 Task: Add a signature Charlotte Hill containing Kindly, Charlotte Hill to email address softage.10@softage.net and add a folder Crisis communications
Action: Mouse moved to (94, 100)
Screenshot: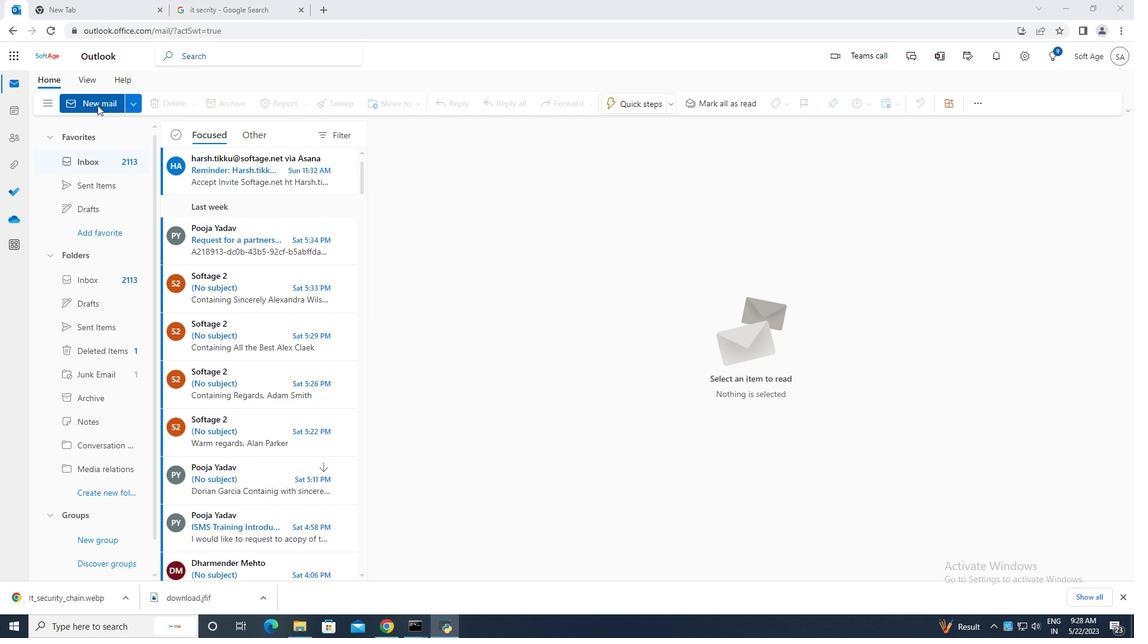 
Action: Mouse pressed left at (94, 100)
Screenshot: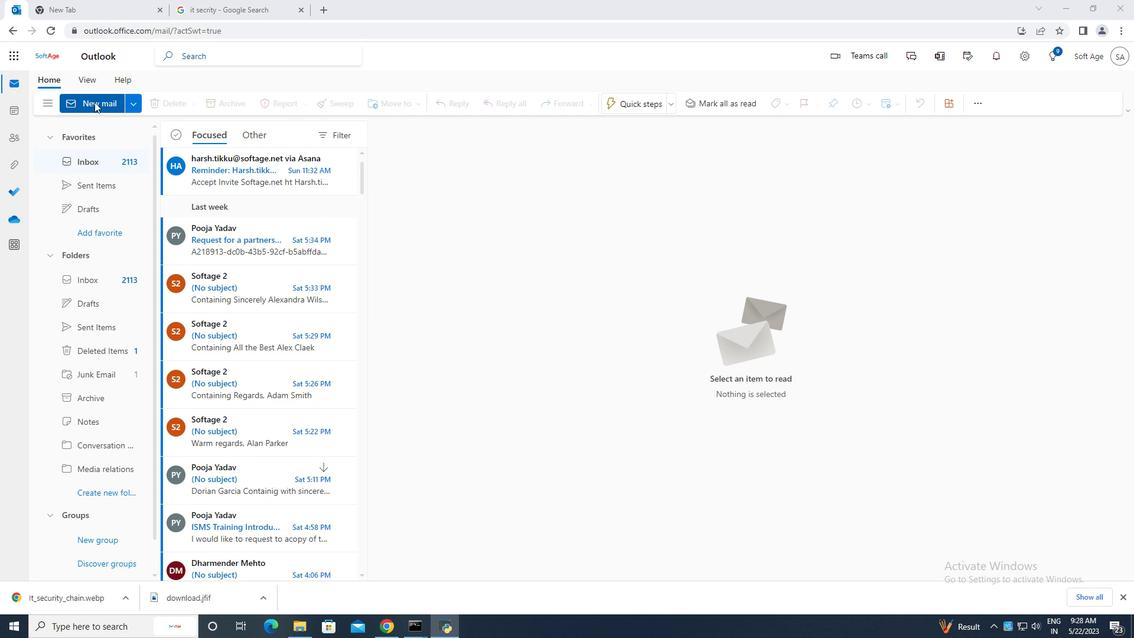 
Action: Mouse moved to (760, 106)
Screenshot: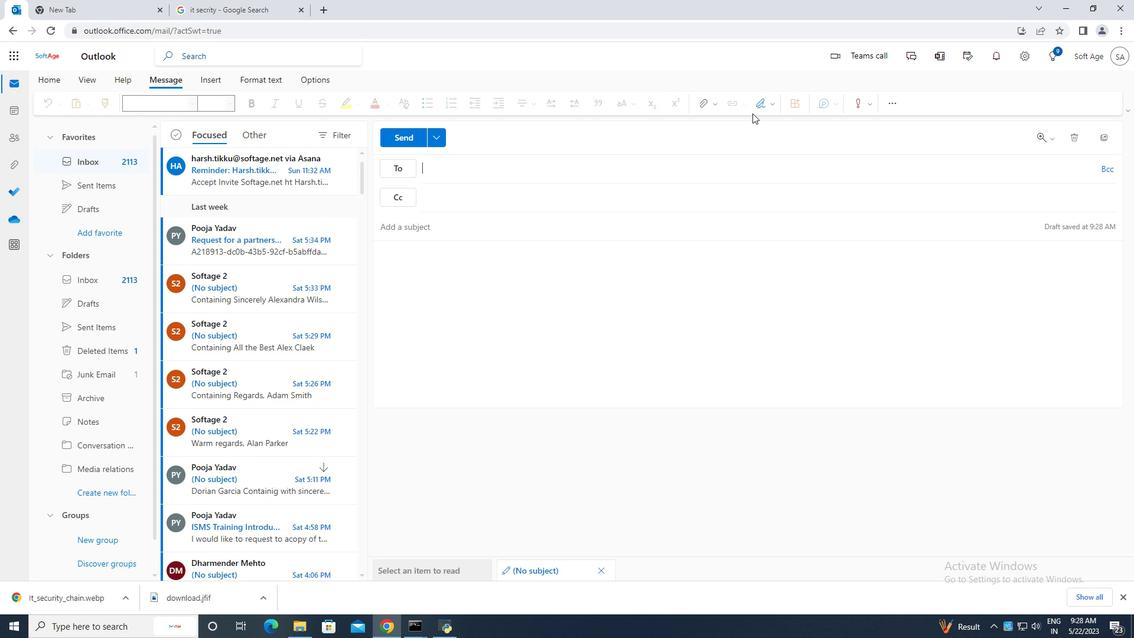 
Action: Mouse pressed left at (760, 106)
Screenshot: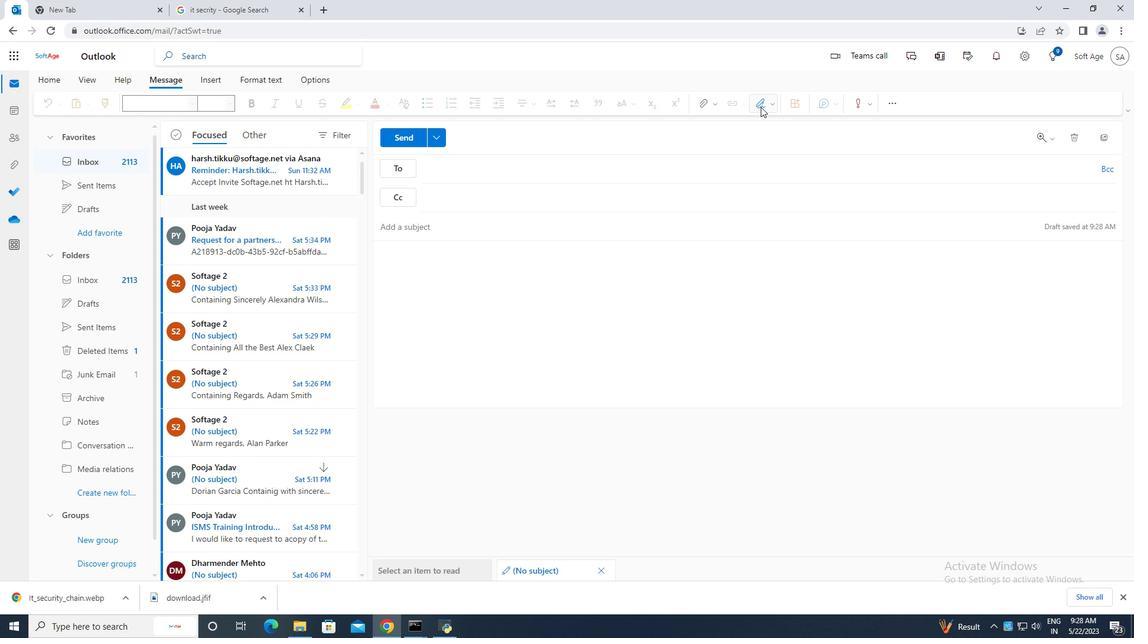 
Action: Mouse moved to (735, 153)
Screenshot: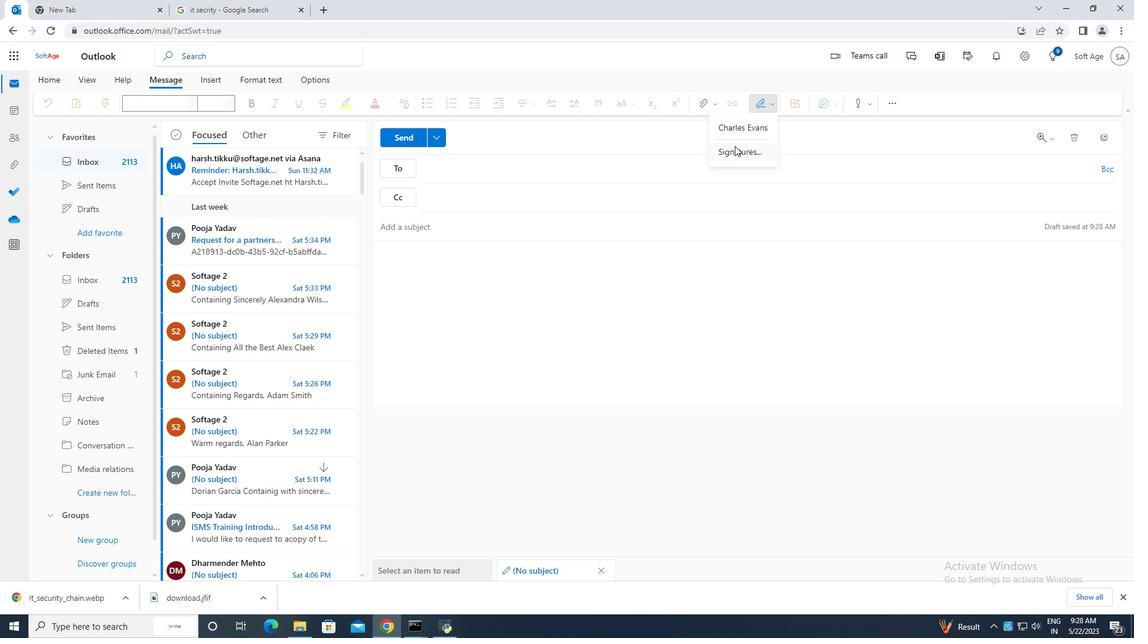 
Action: Mouse pressed left at (735, 153)
Screenshot: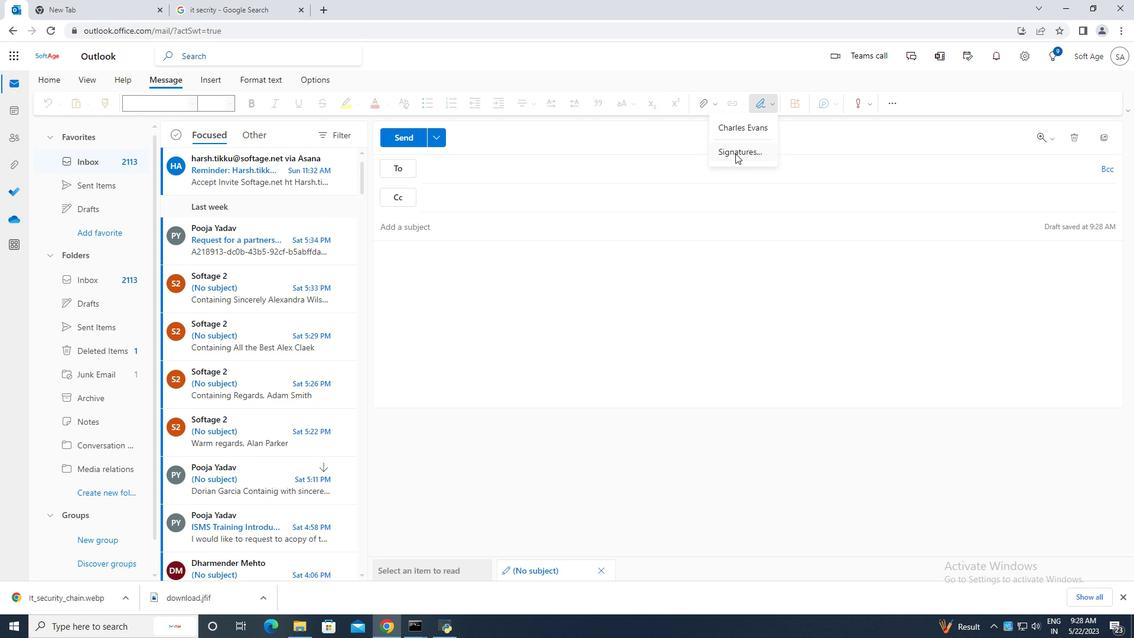 
Action: Mouse moved to (809, 200)
Screenshot: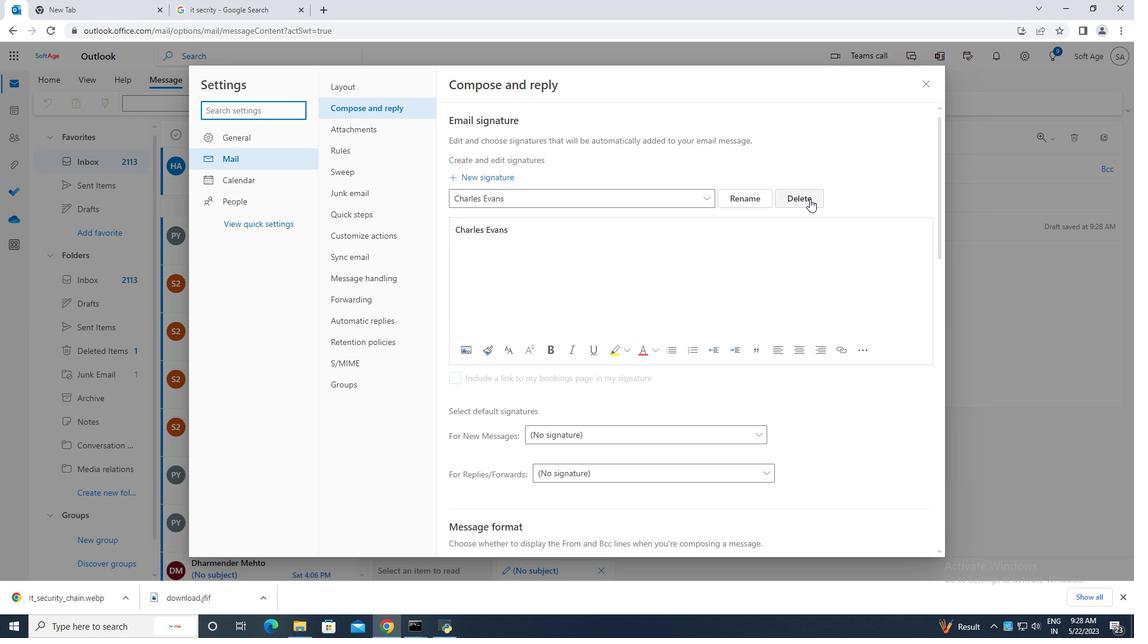 
Action: Mouse pressed left at (809, 200)
Screenshot: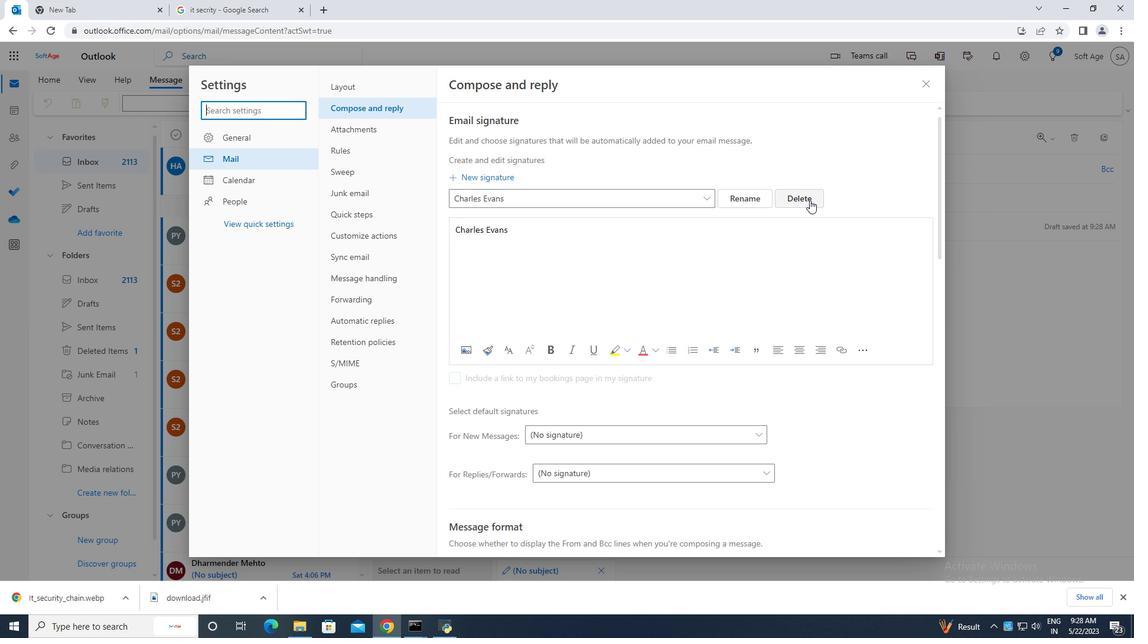 
Action: Mouse moved to (509, 200)
Screenshot: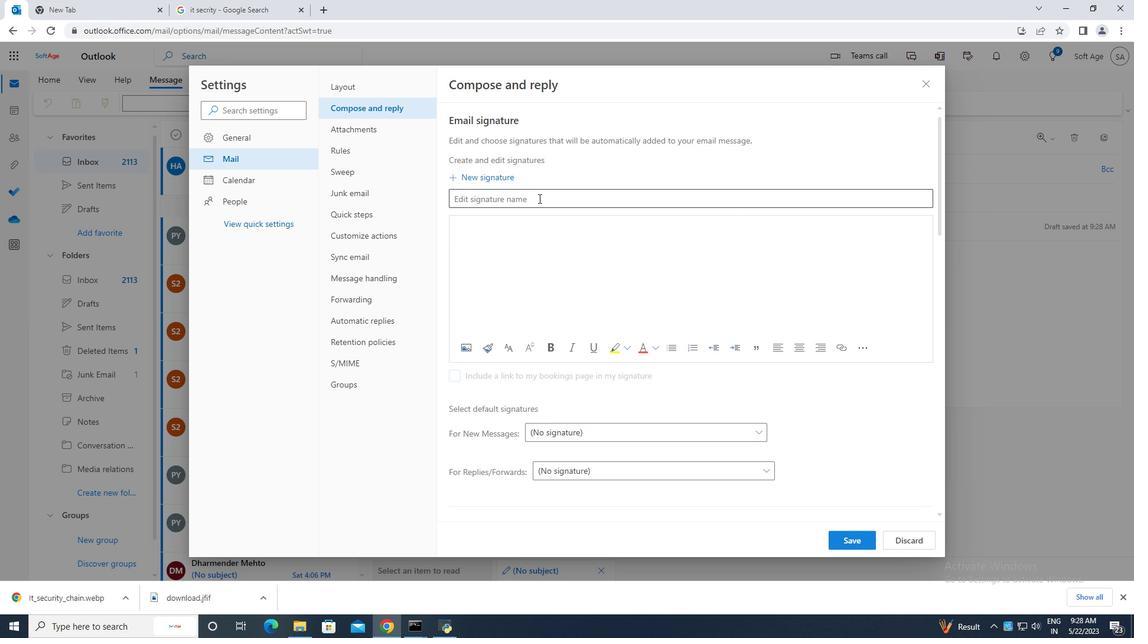 
Action: Mouse pressed left at (509, 200)
Screenshot: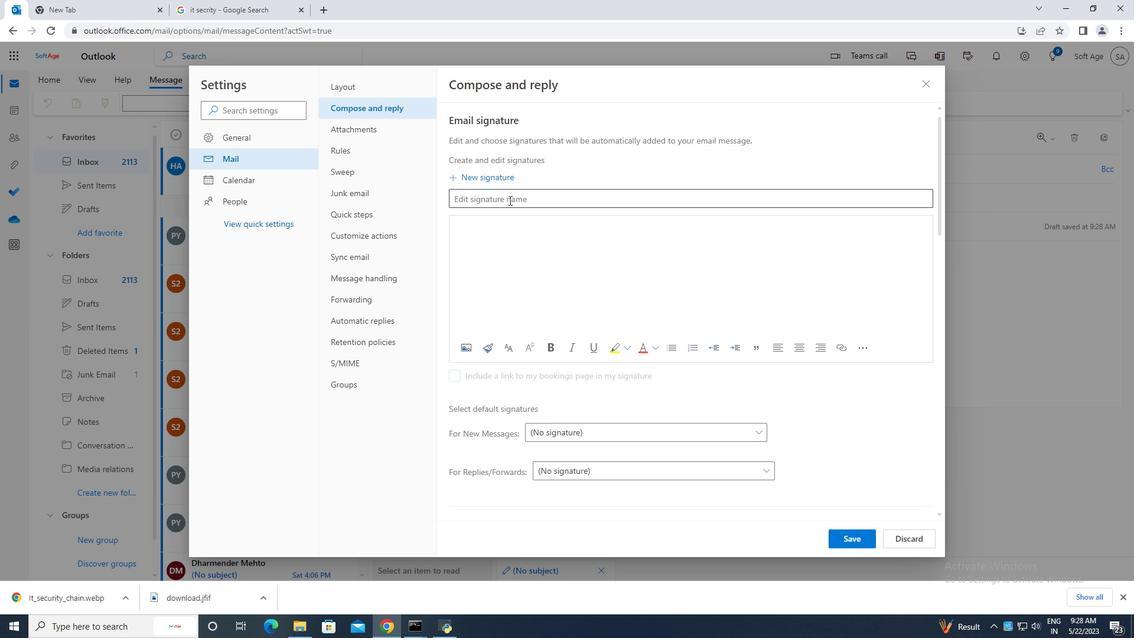 
Action: Mouse moved to (510, 197)
Screenshot: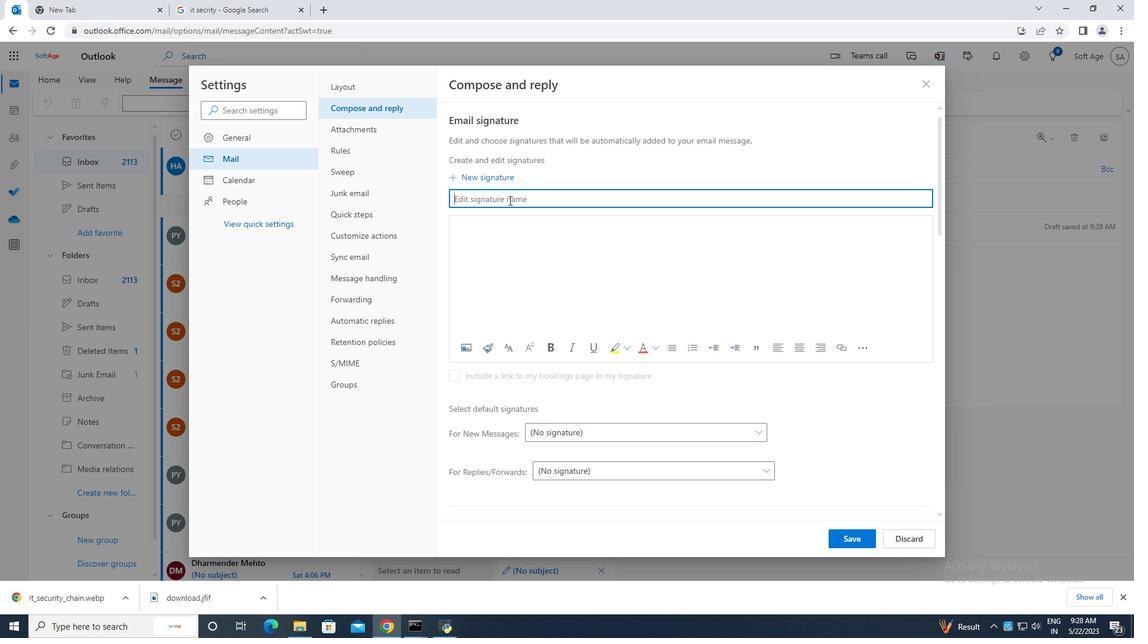 
Action: Key pressed <Key.caps_lock>C<Key.caps_lock>harlotte<Key.space><Key.caps_lock>H<Key.caps_lock>ill
Screenshot: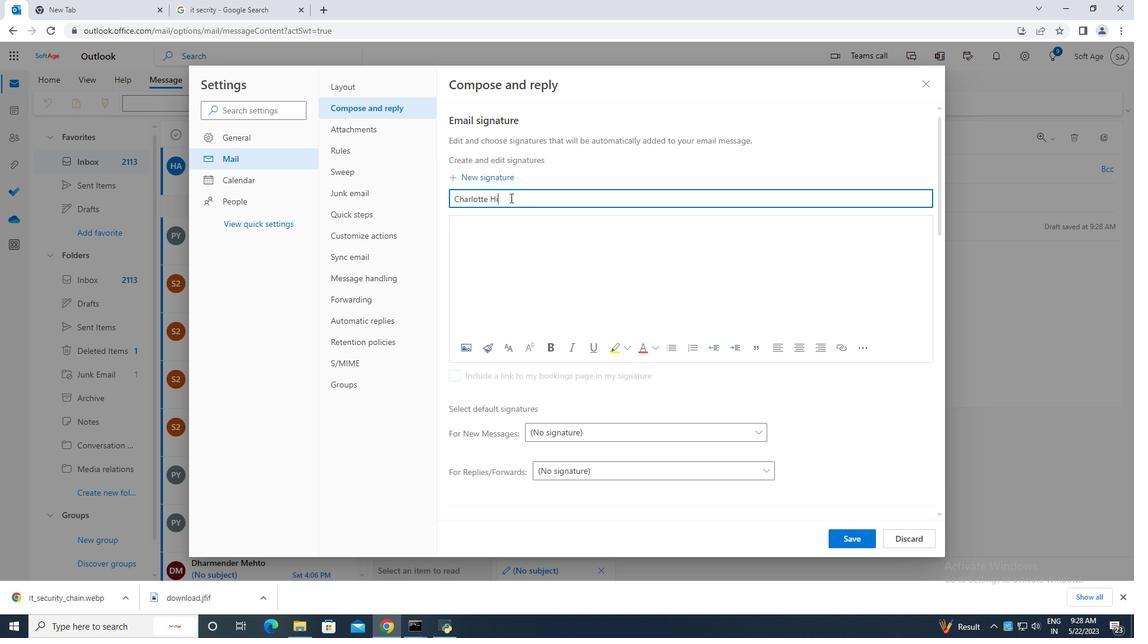 
Action: Mouse moved to (495, 226)
Screenshot: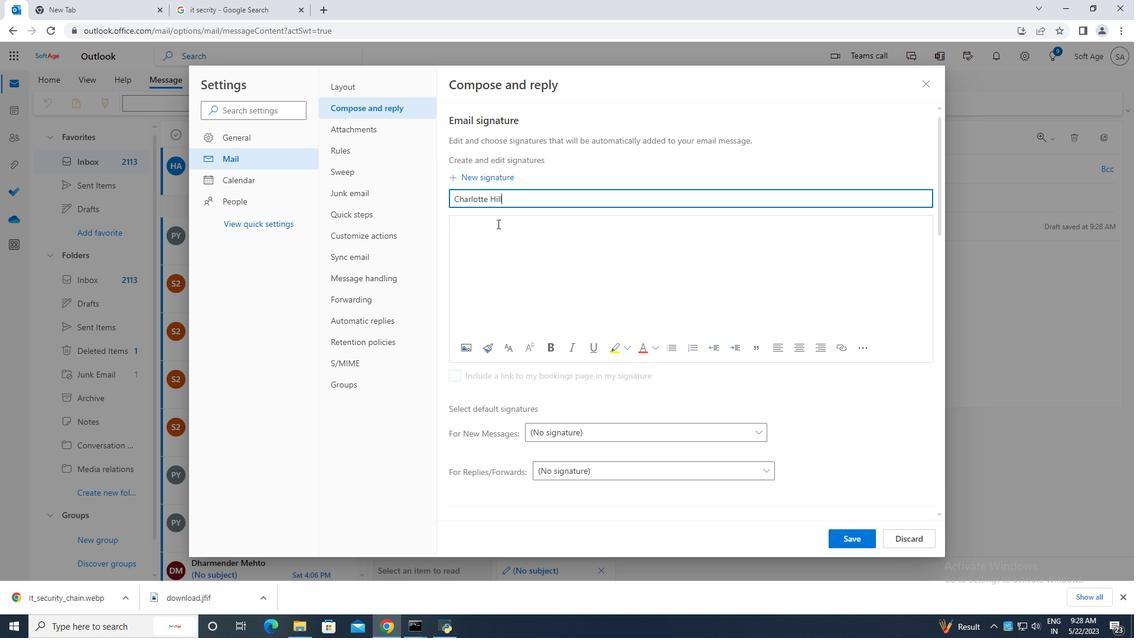
Action: Mouse pressed left at (495, 226)
Screenshot: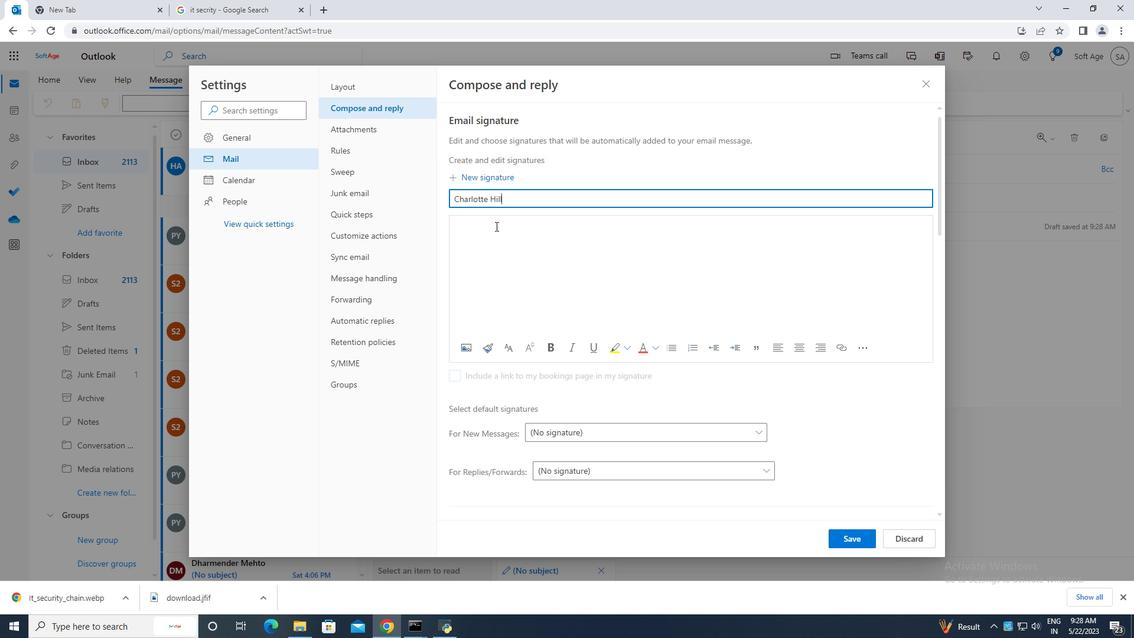
Action: Key pressed <Key.caps_lock>C<Key.caps_lock>harlotte<Key.space><Key.caps_lock>H<Key.caps_lock>ill
Screenshot: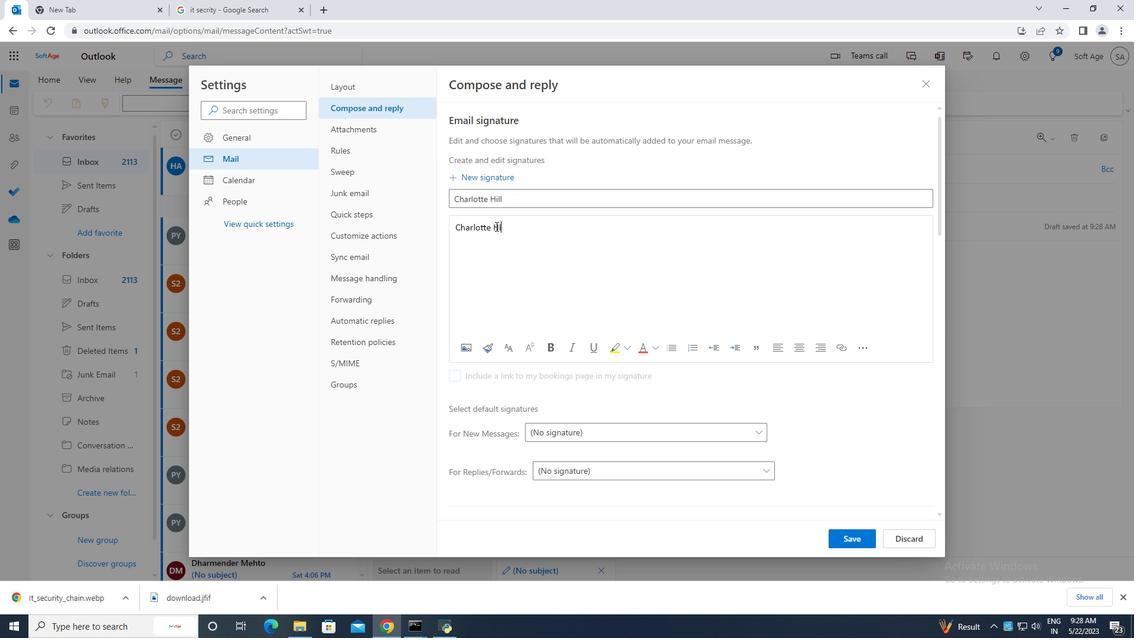 
Action: Mouse moved to (843, 540)
Screenshot: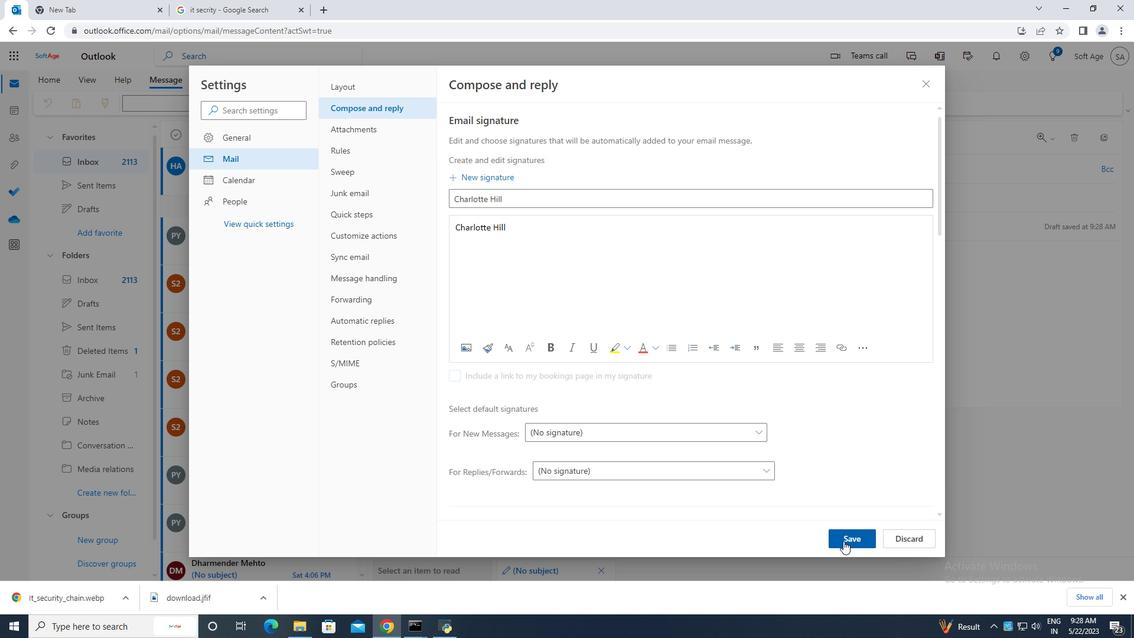
Action: Mouse pressed left at (843, 540)
Screenshot: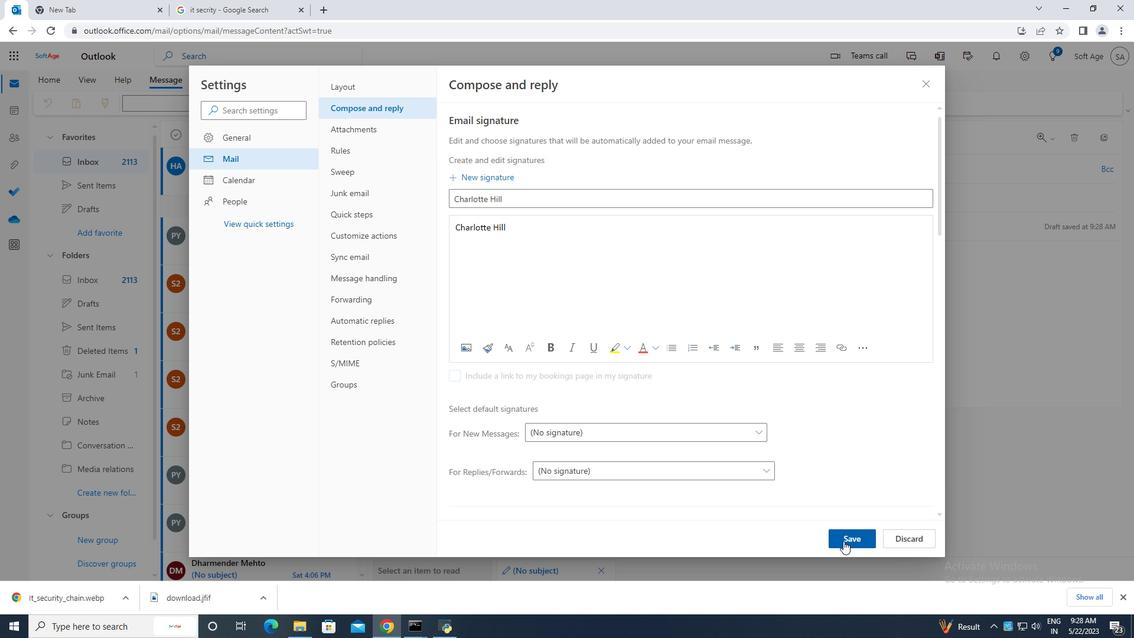 
Action: Mouse moved to (923, 86)
Screenshot: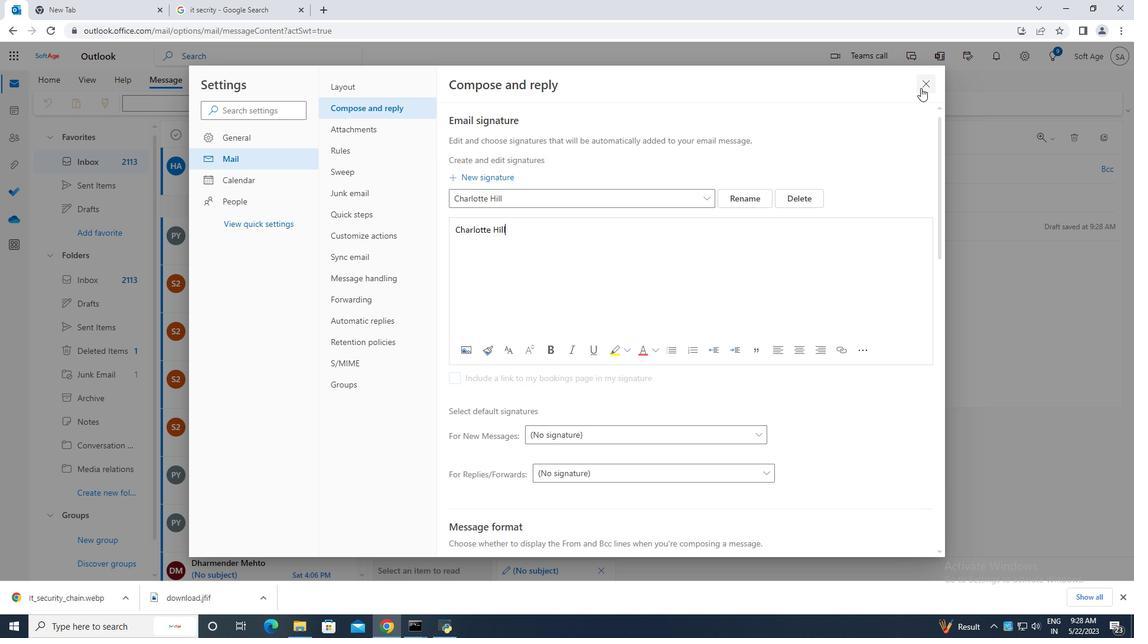 
Action: Mouse pressed left at (923, 86)
Screenshot: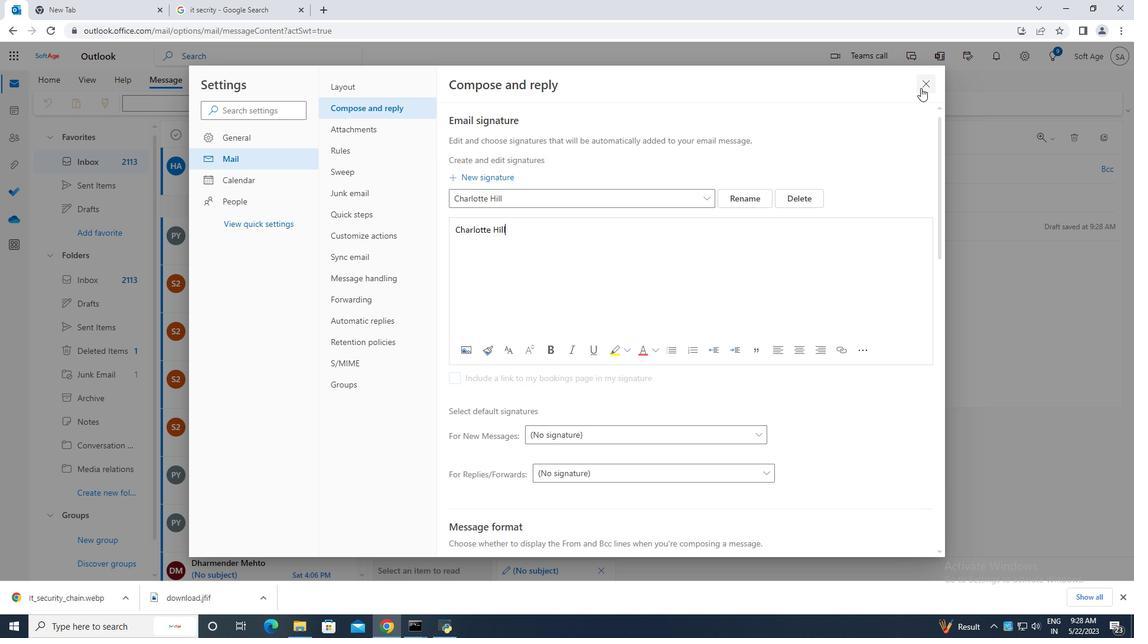
Action: Mouse moved to (770, 109)
Screenshot: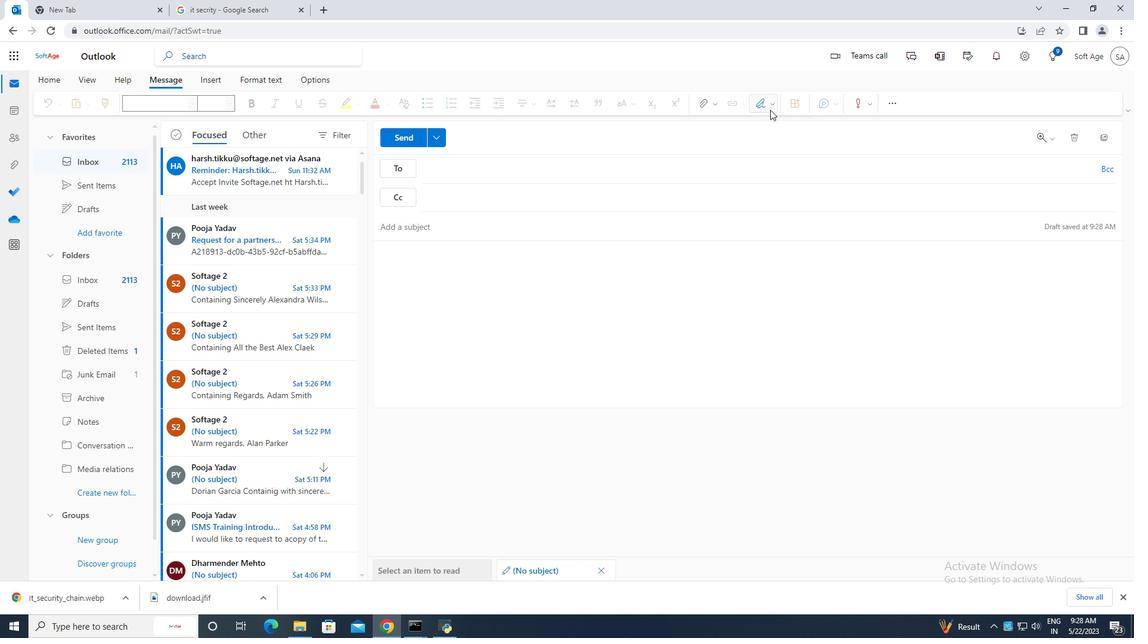 
Action: Mouse pressed left at (770, 109)
Screenshot: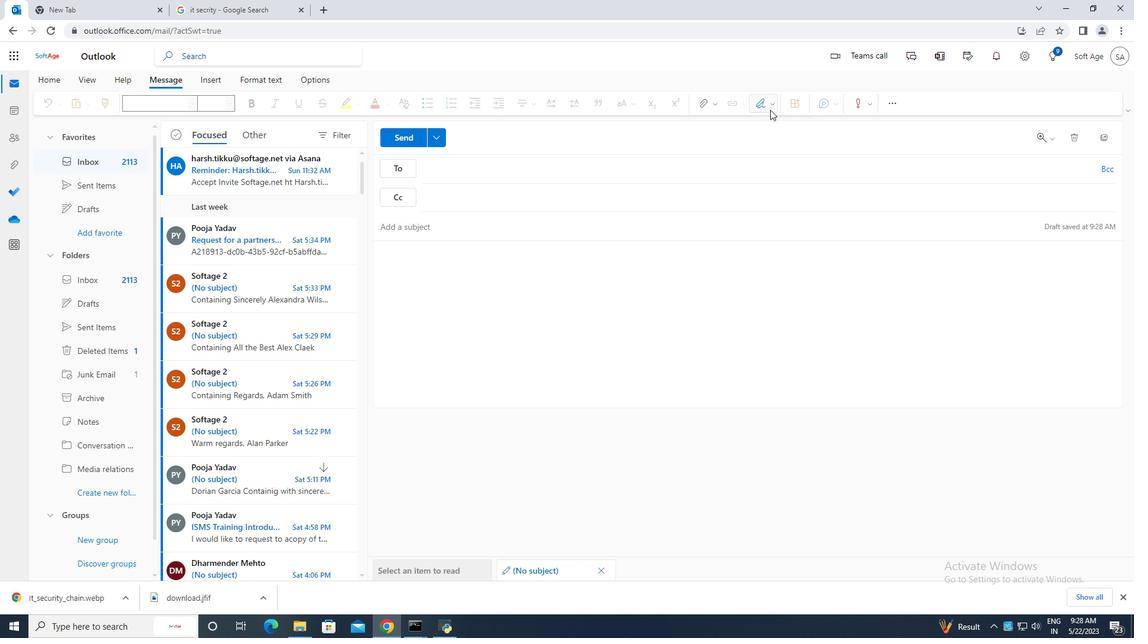 
Action: Mouse moved to (762, 126)
Screenshot: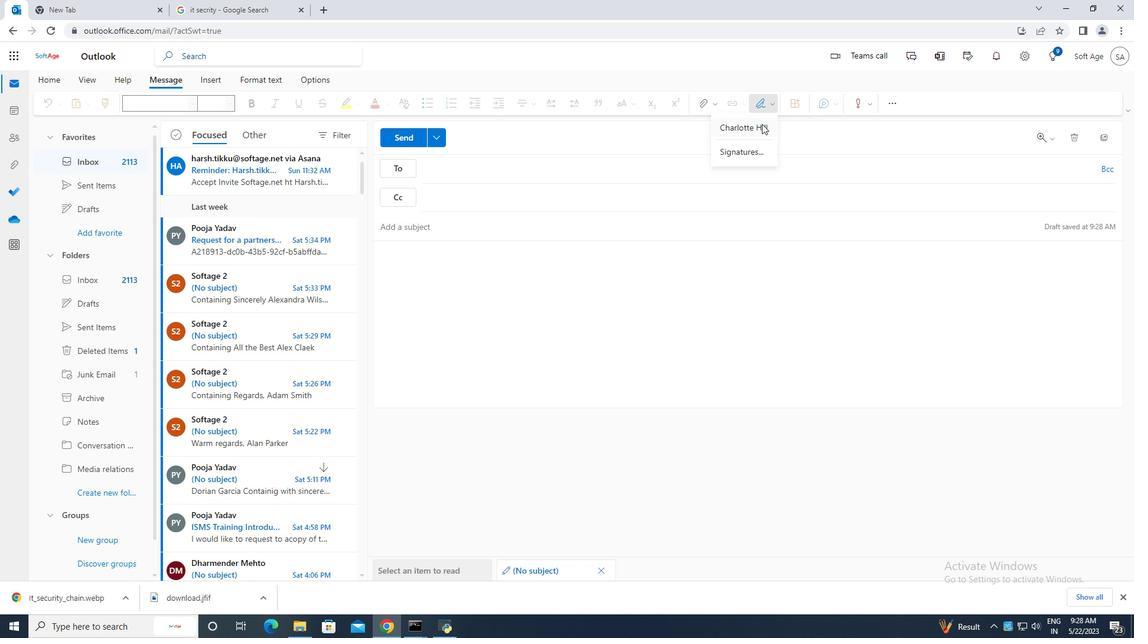 
Action: Mouse pressed left at (762, 126)
Screenshot: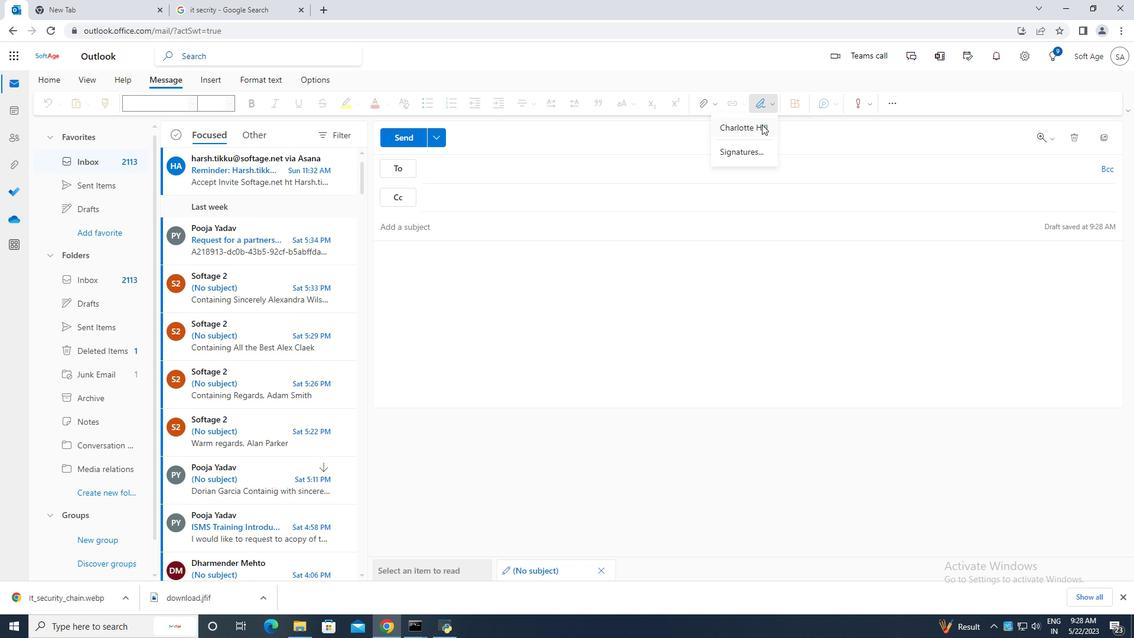 
Action: Mouse moved to (397, 249)
Screenshot: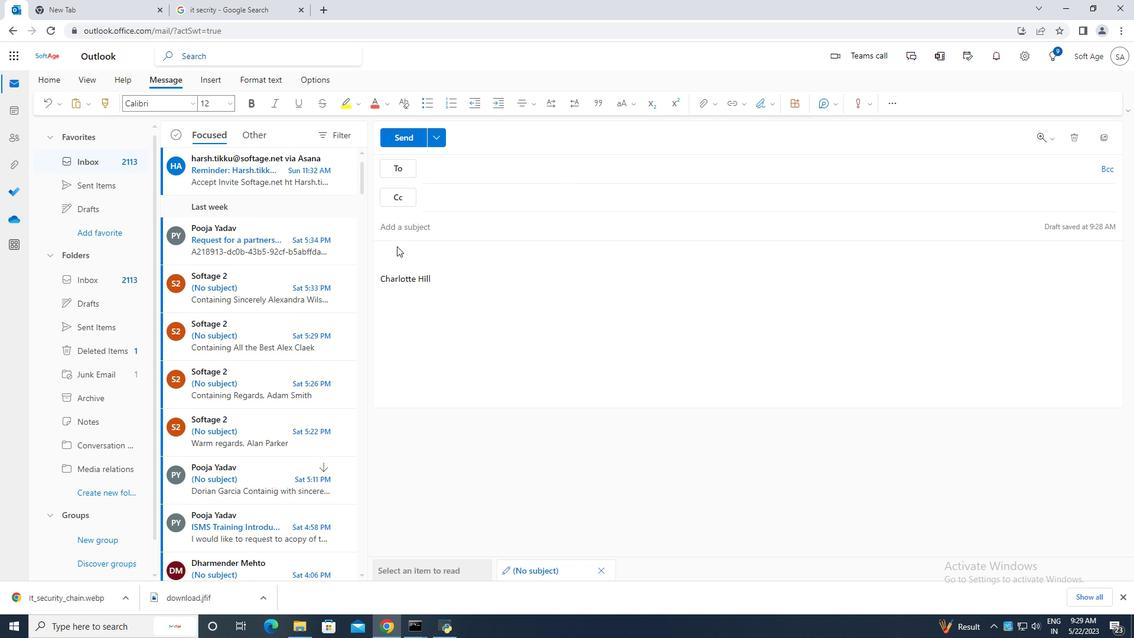 
Action: Key pressed <Key.caps_lock>C<Key.caps_lock>on<Key.backspace>intaining<Key.space><Key.backspace><Key.backspace><Key.backspace><Key.backspace><Key.backspace><Key.backspace><Key.backspace><Key.backspace><Key.backspace><Key.backspace>ntaining<Key.space><Key.caps_lock>K<Key.caps_lock>indly,
Screenshot: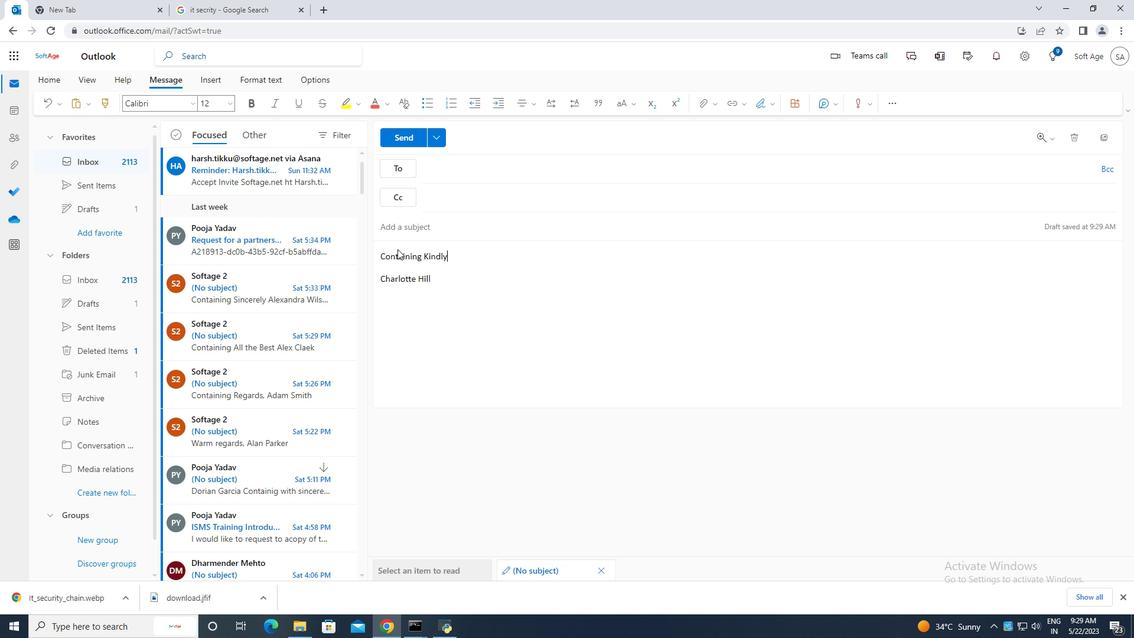 
Action: Mouse moved to (456, 170)
Screenshot: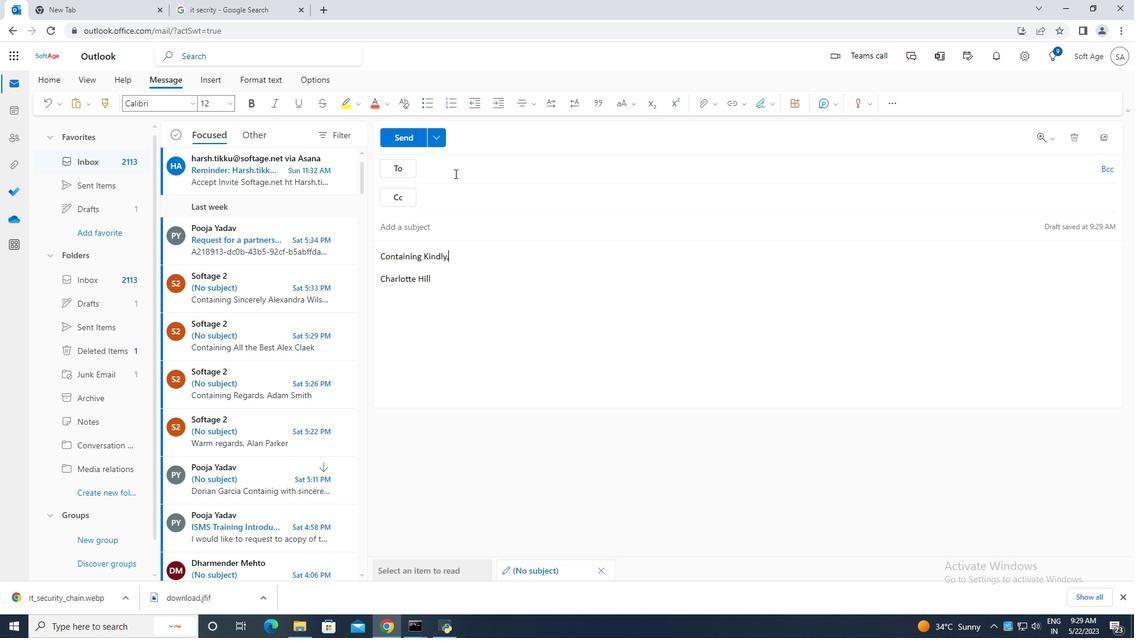 
Action: Mouse pressed left at (456, 170)
Screenshot: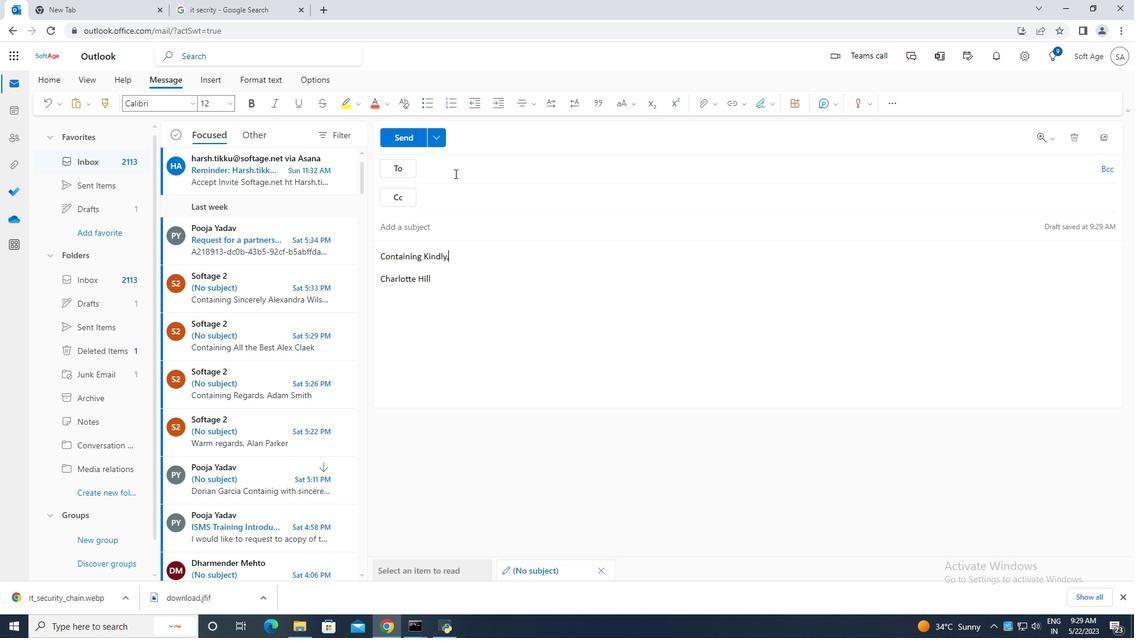 
Action: Key pressed softag
Screenshot: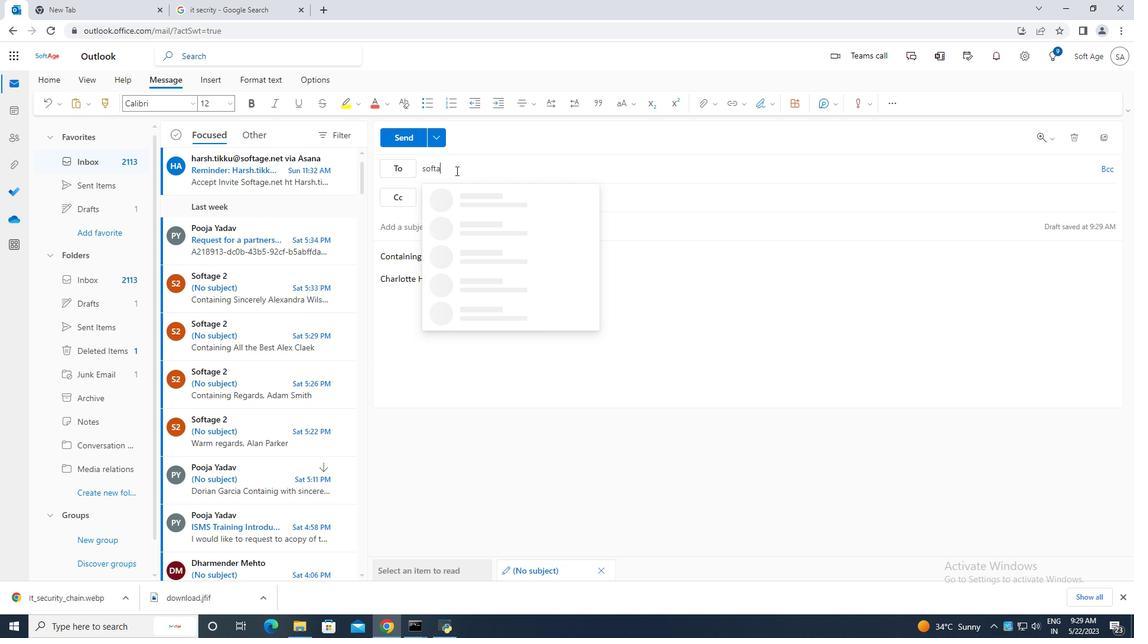 
Action: Mouse moved to (562, 261)
Screenshot: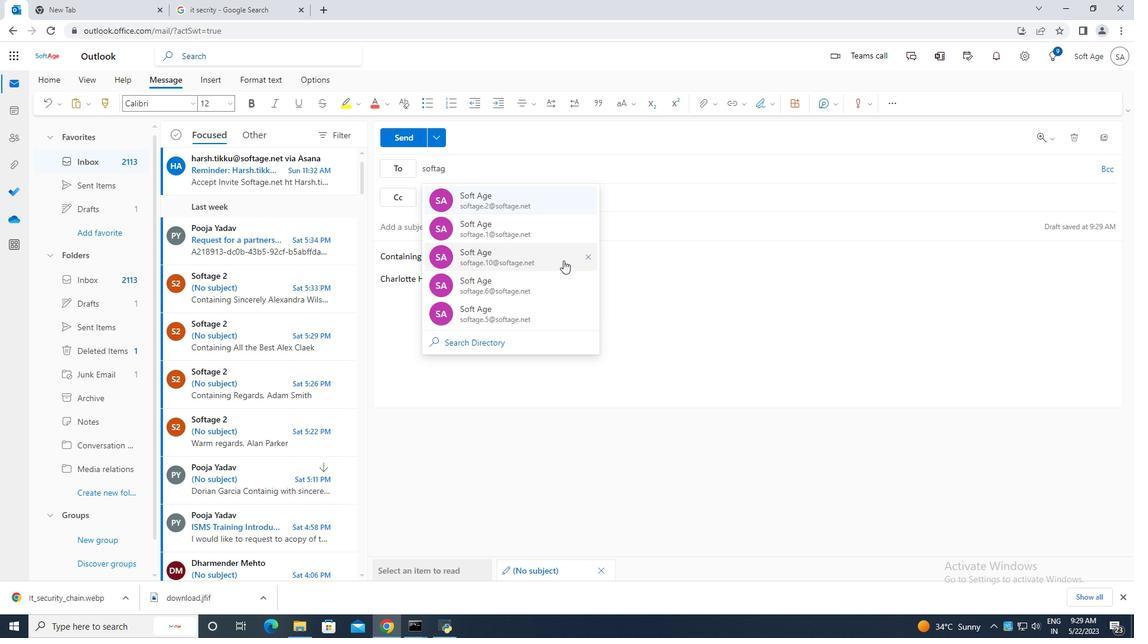 
Action: Mouse pressed left at (562, 261)
Screenshot: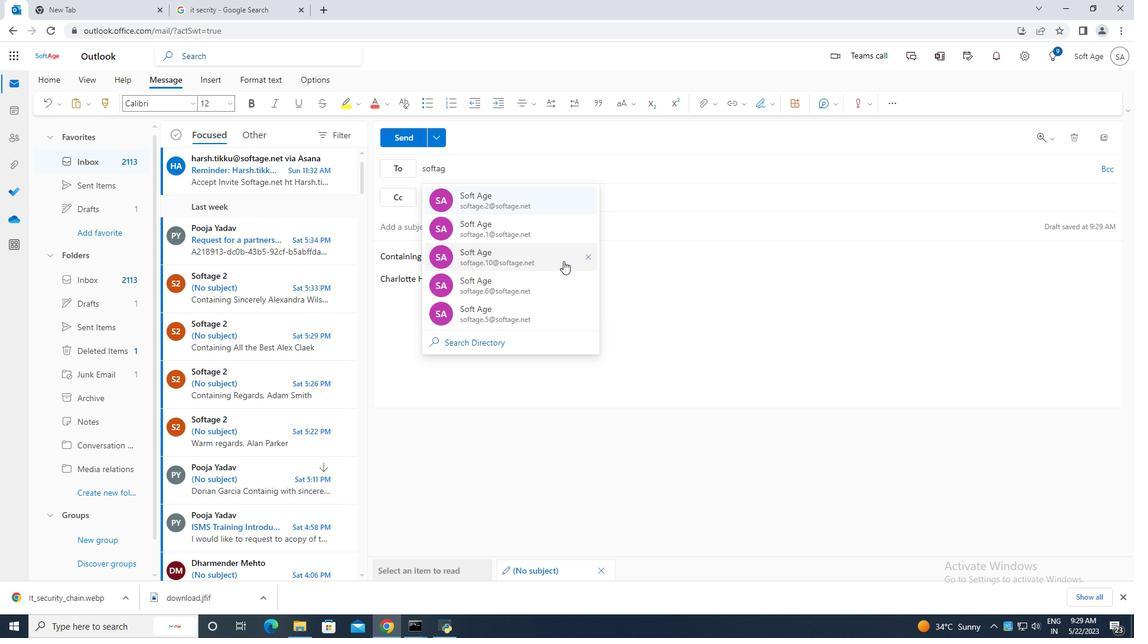 
Action: Mouse moved to (118, 493)
Screenshot: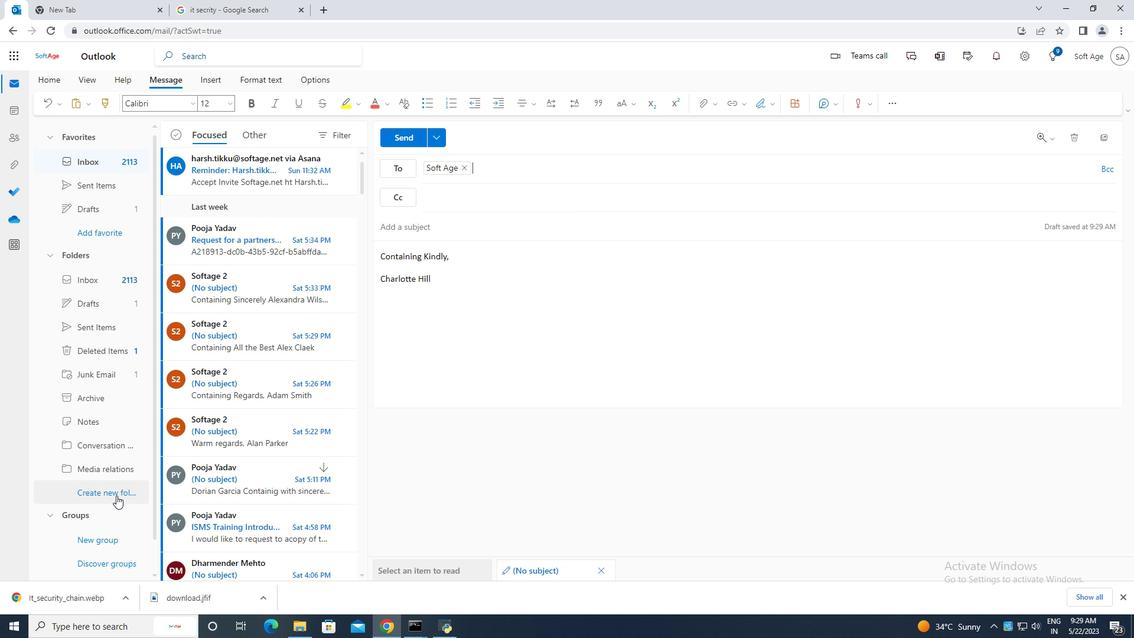 
Action: Mouse pressed left at (118, 493)
Screenshot: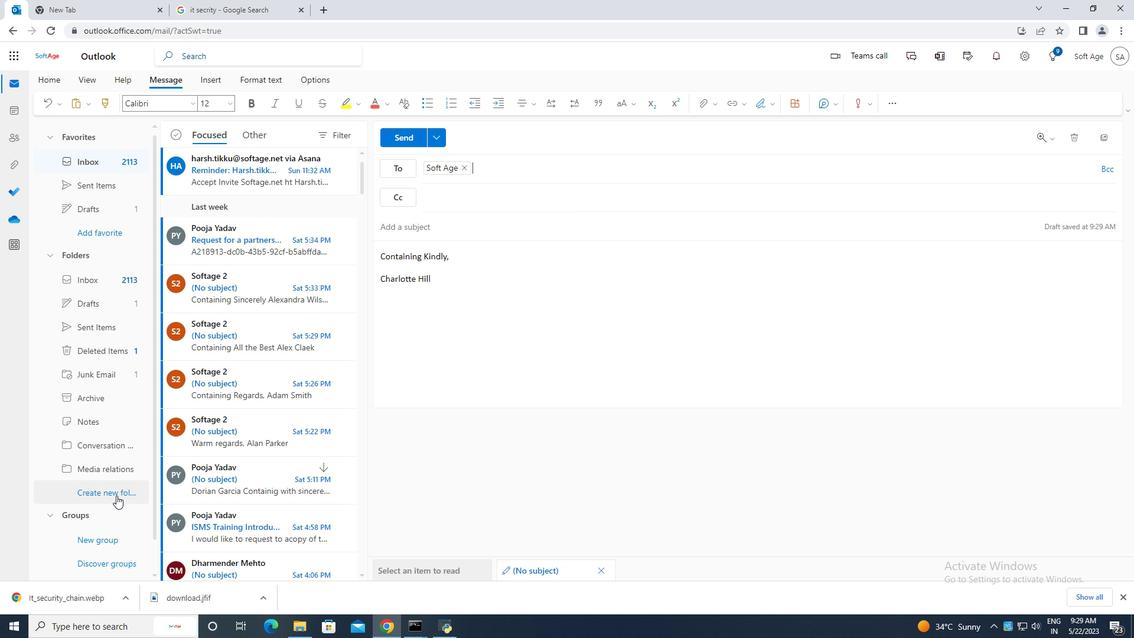 
Action: Mouse moved to (104, 492)
Screenshot: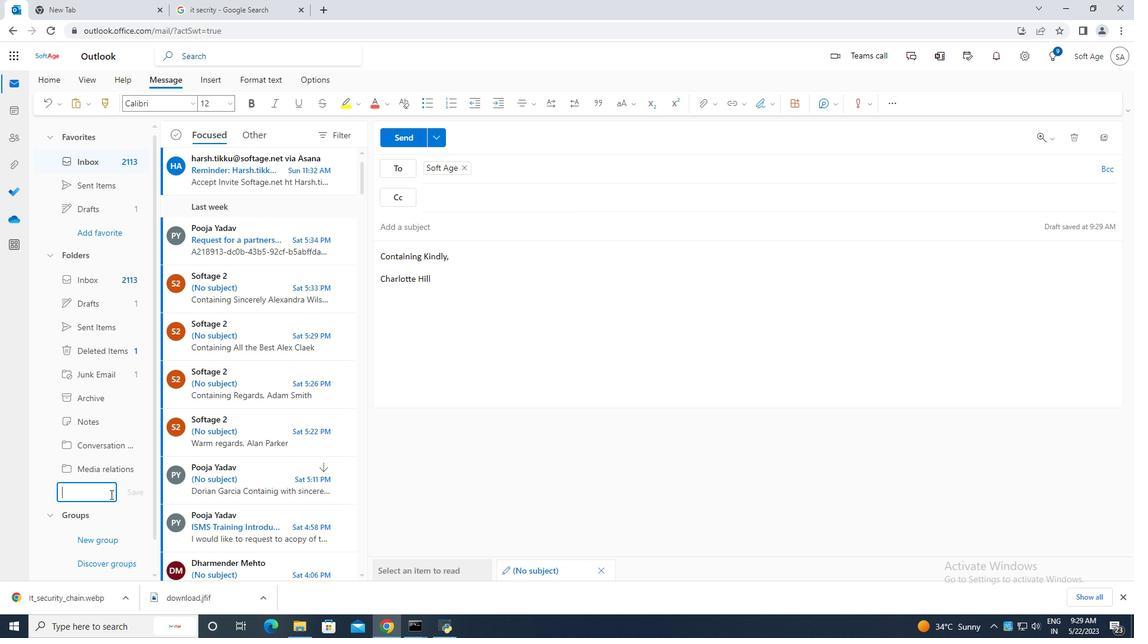 
Action: Key pressed <Key.caps_lock>C<Key.caps_lock>risis<Key.space>communication
Screenshot: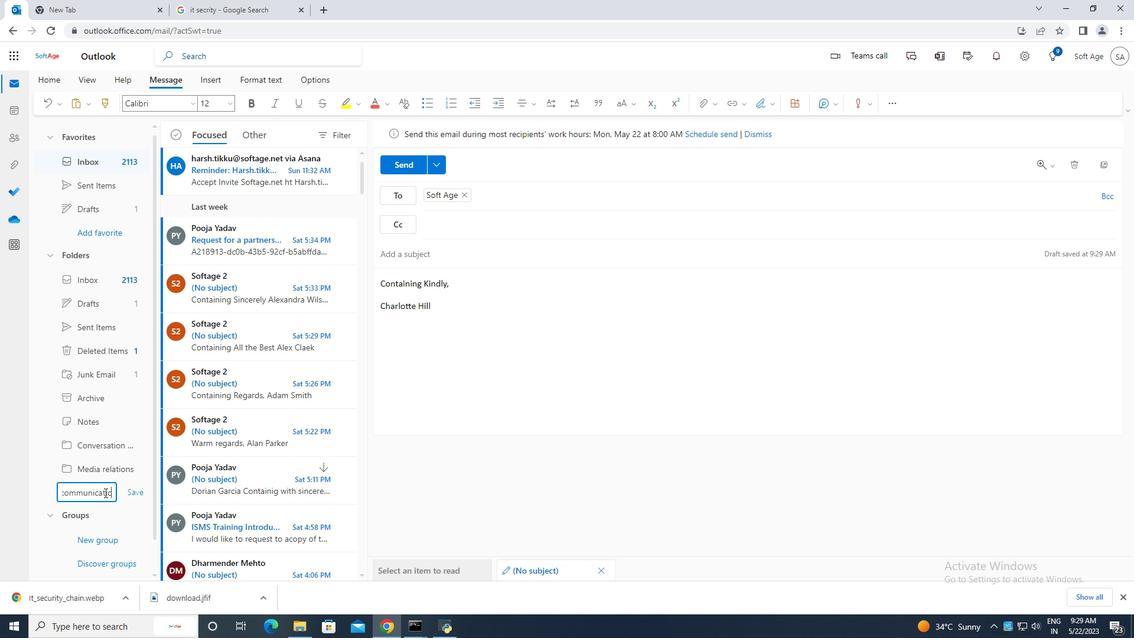 
Action: Mouse moved to (134, 492)
Screenshot: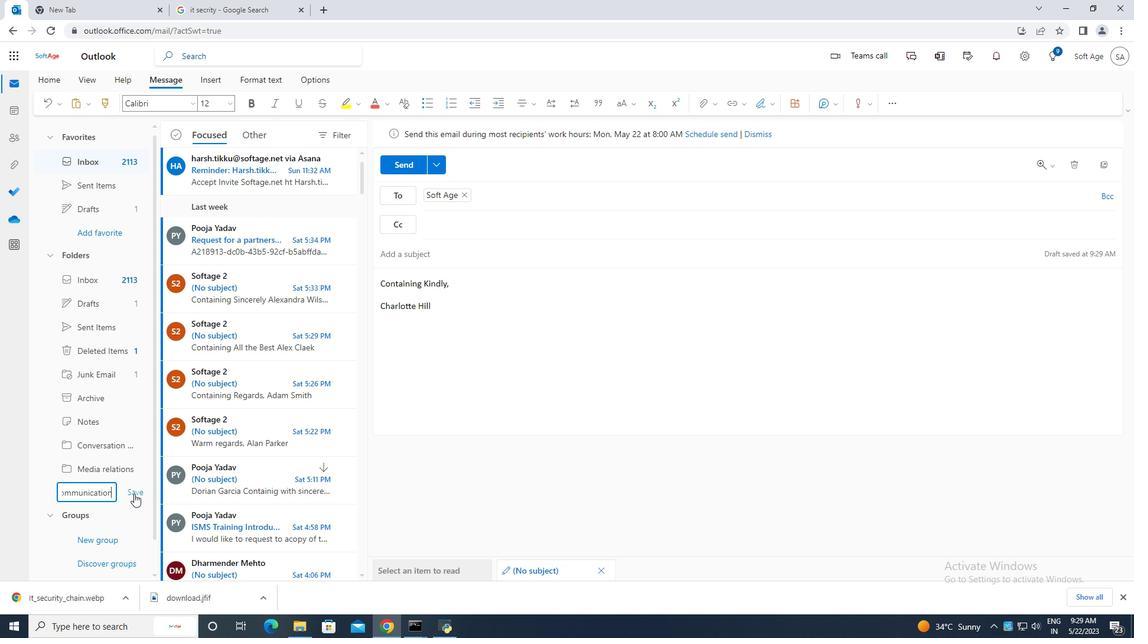 
Action: Mouse pressed left at (134, 492)
Screenshot: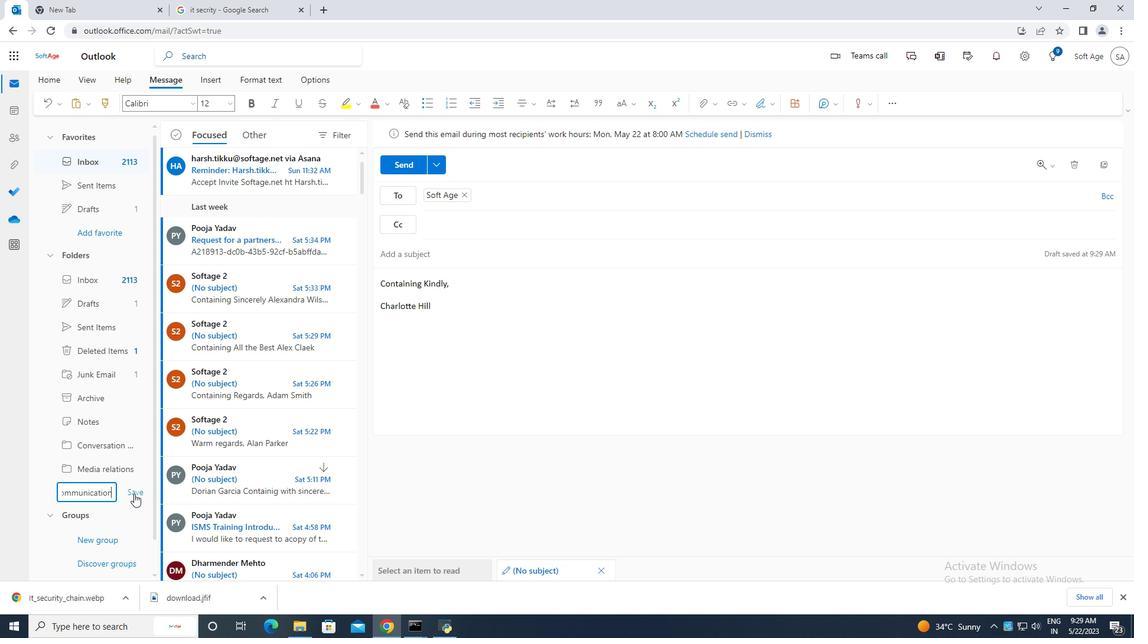 
Action: Mouse moved to (404, 163)
Screenshot: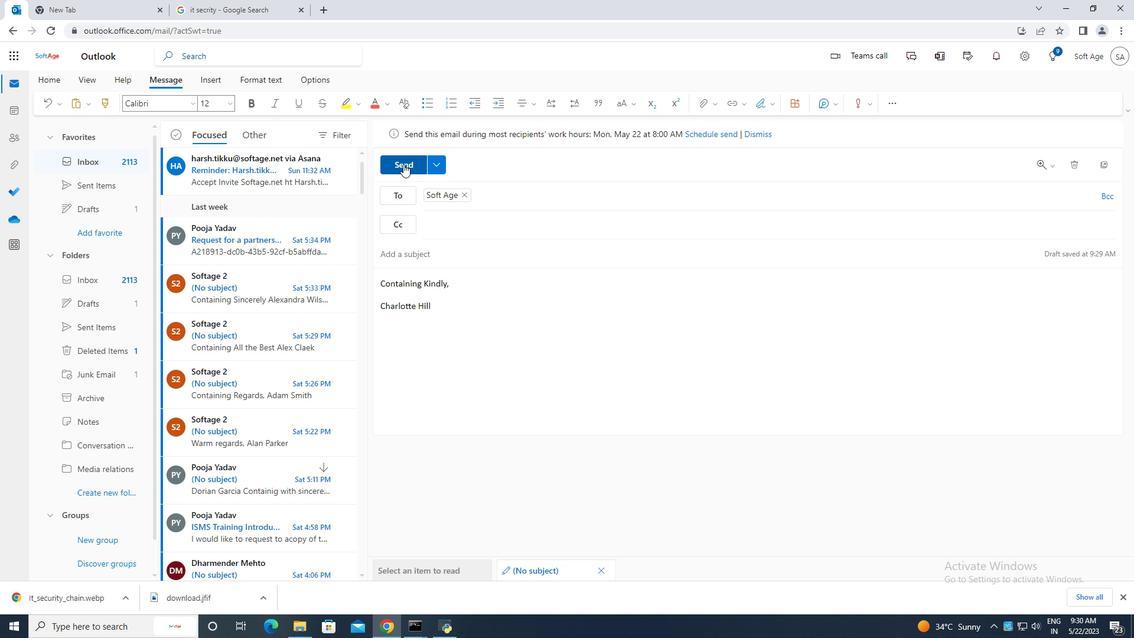 
Action: Mouse pressed left at (404, 163)
Screenshot: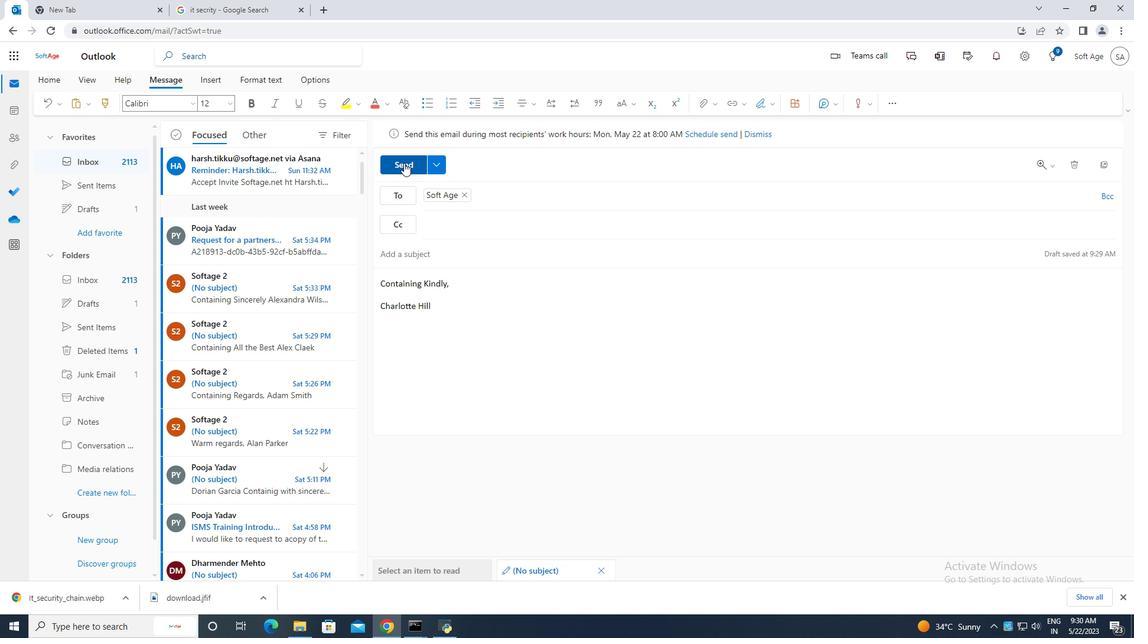 
Action: Mouse moved to (567, 343)
Screenshot: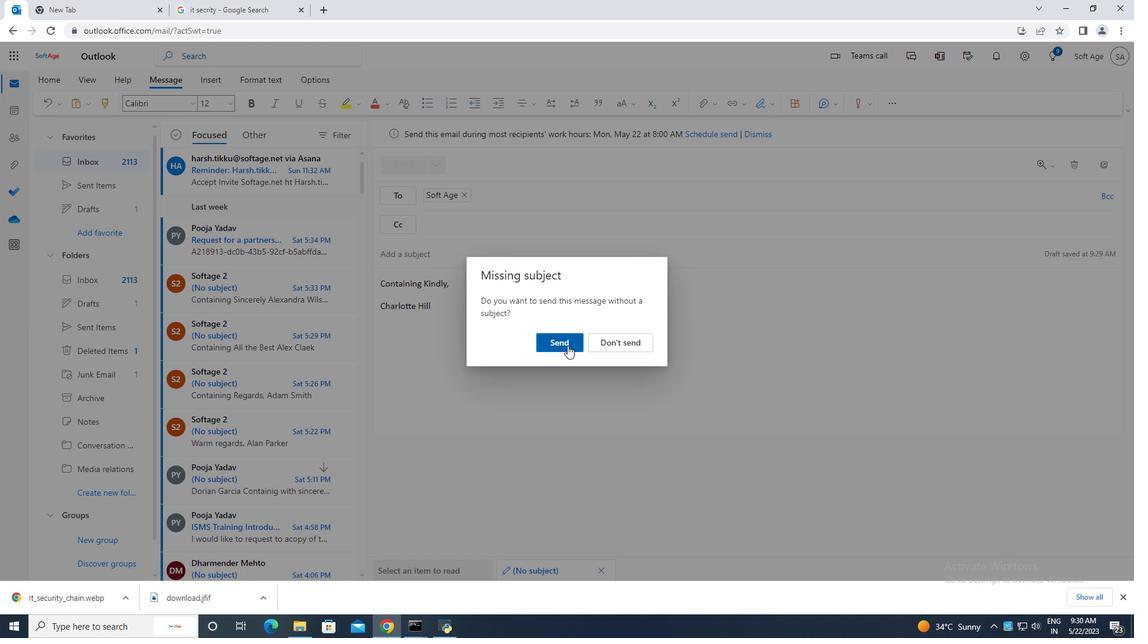
Action: Mouse pressed left at (567, 343)
Screenshot: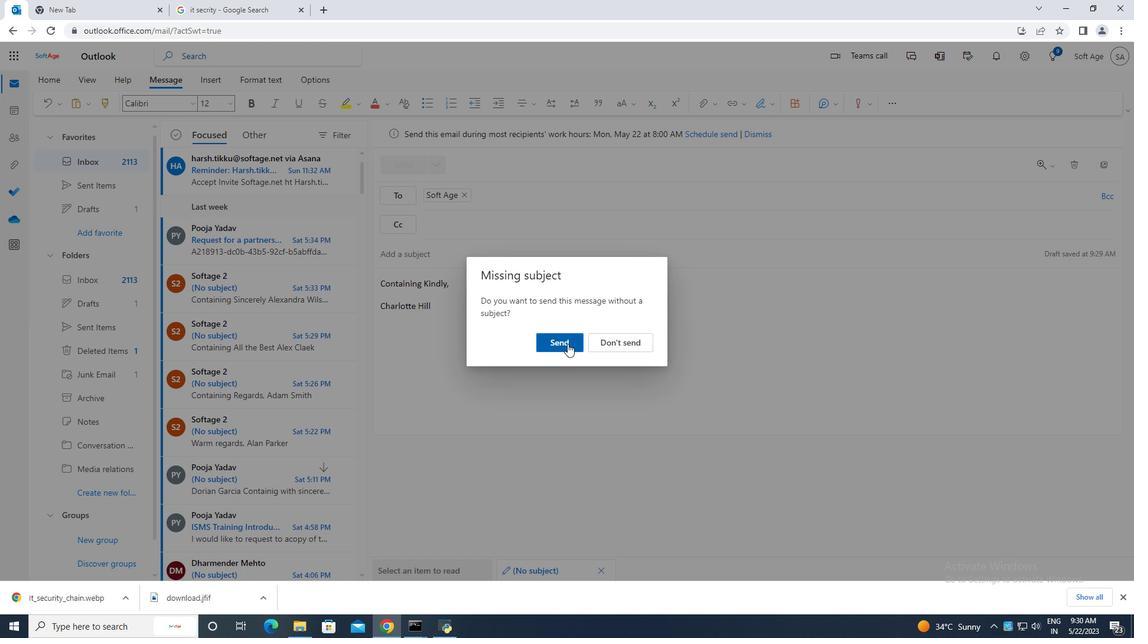 
Action: Mouse moved to (565, 343)
Screenshot: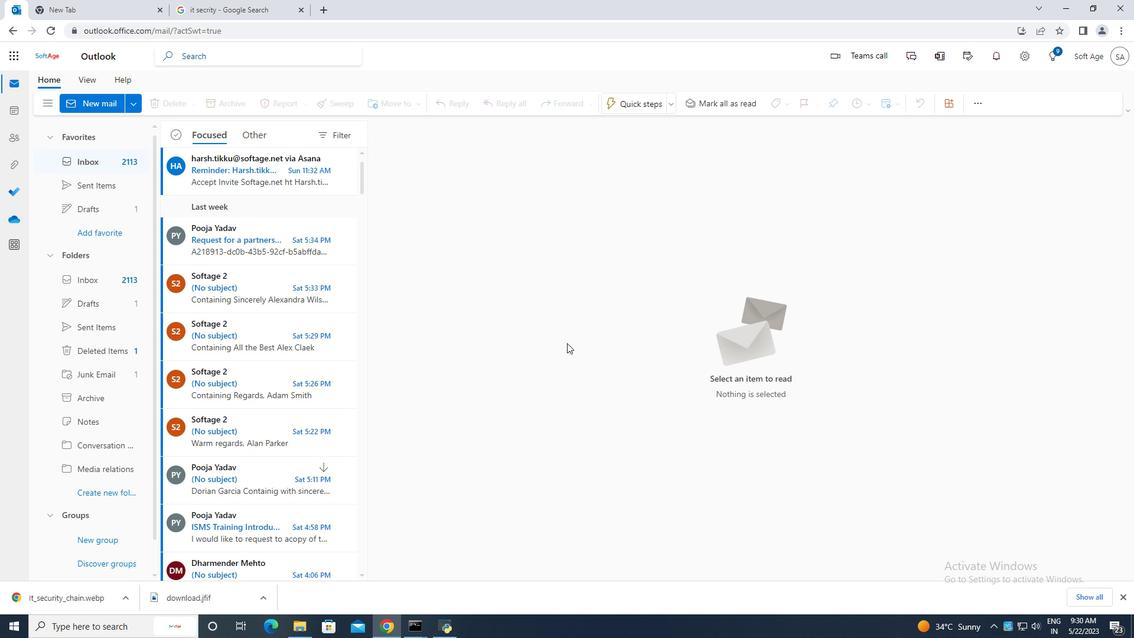 
